Task: Add Attachment from Google Drive to Card Card0031 in Board Board0023 in Workspace Development in Trello
Action: Mouse moved to (425, 480)
Screenshot: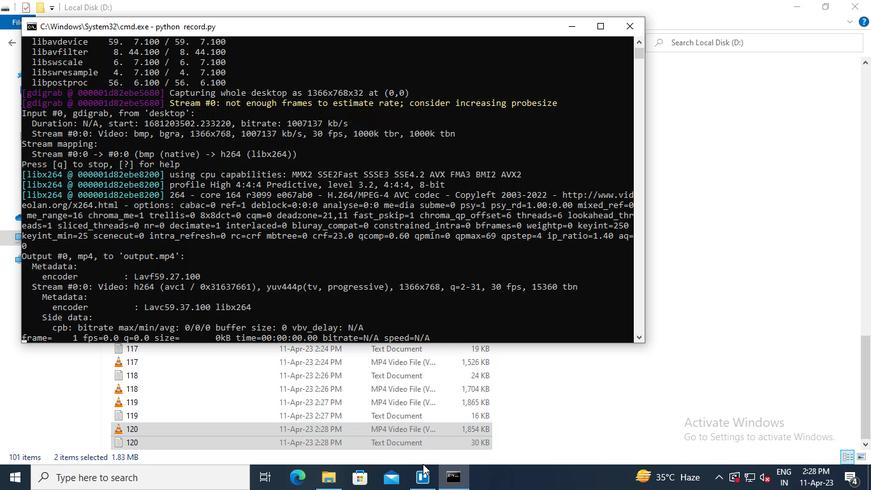 
Action: Mouse pressed left at (425, 480)
Screenshot: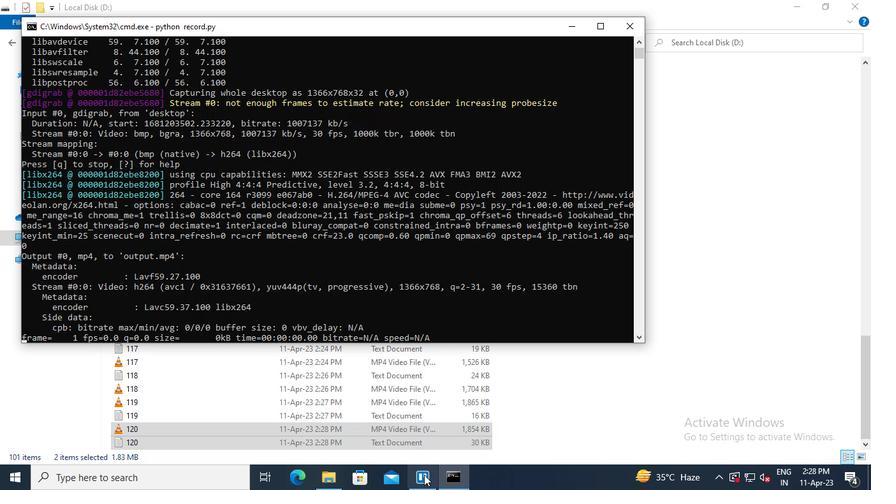 
Action: Mouse moved to (217, 364)
Screenshot: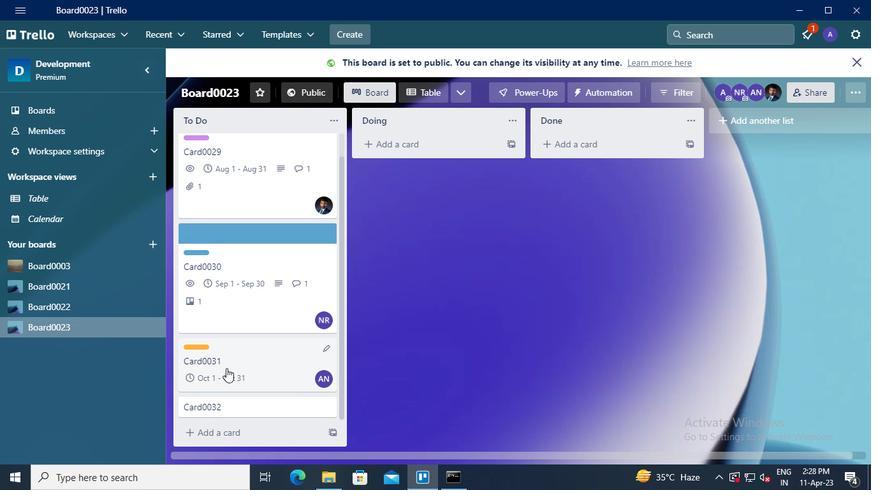 
Action: Mouse pressed left at (217, 364)
Screenshot: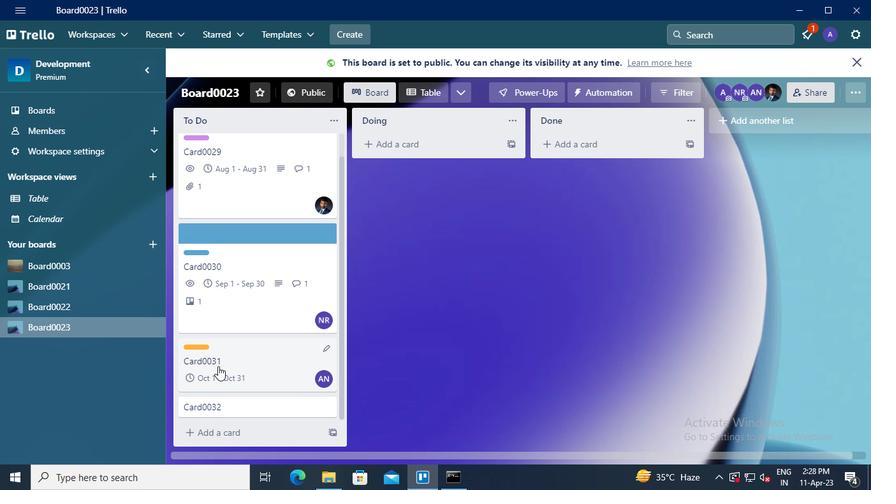 
Action: Mouse moved to (582, 268)
Screenshot: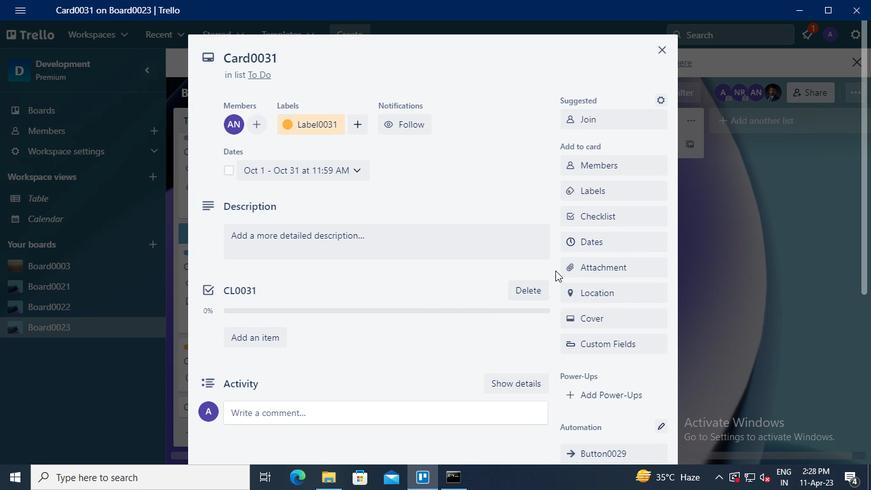 
Action: Mouse pressed left at (582, 268)
Screenshot: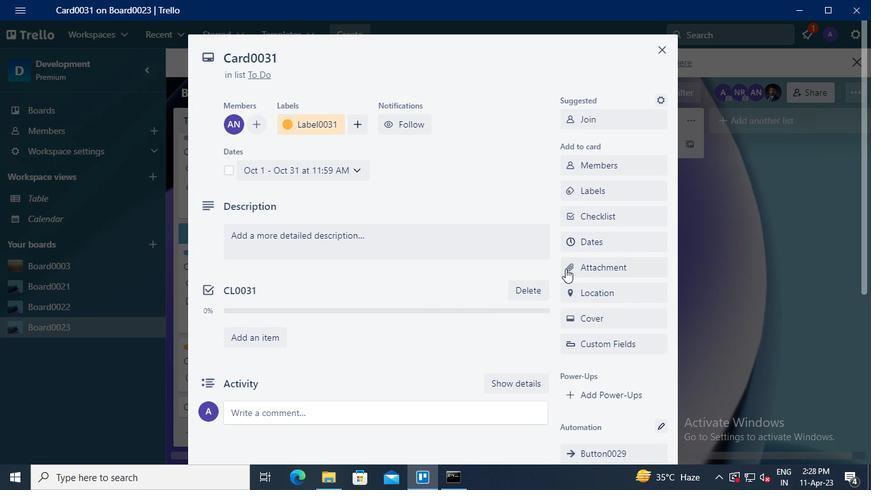 
Action: Mouse moved to (597, 154)
Screenshot: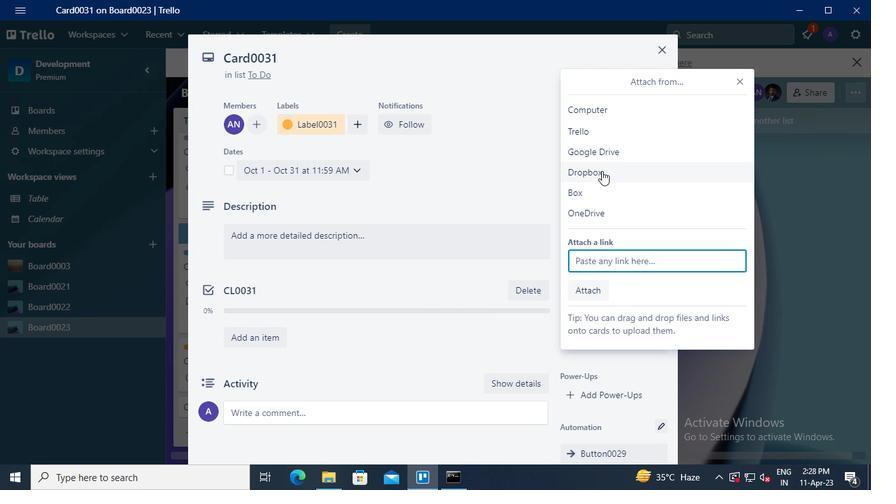 
Action: Mouse pressed left at (597, 154)
Screenshot: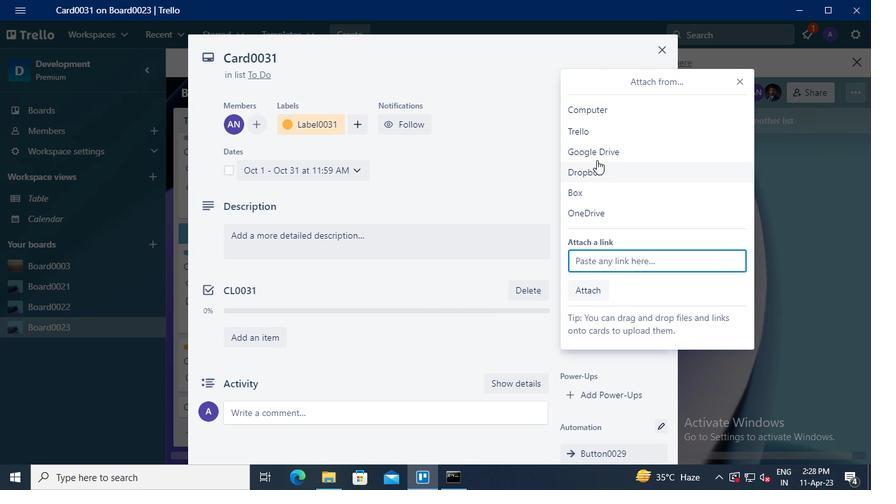 
Action: Mouse moved to (201, 226)
Screenshot: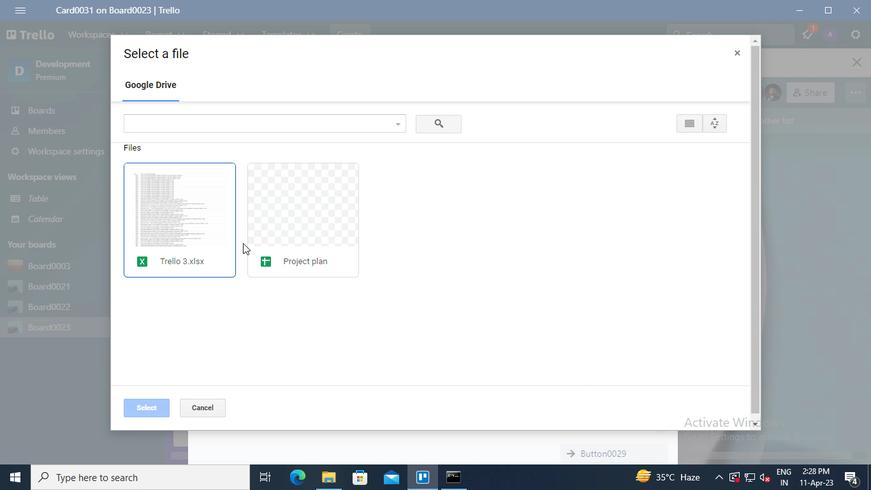 
Action: Mouse pressed left at (201, 226)
Screenshot: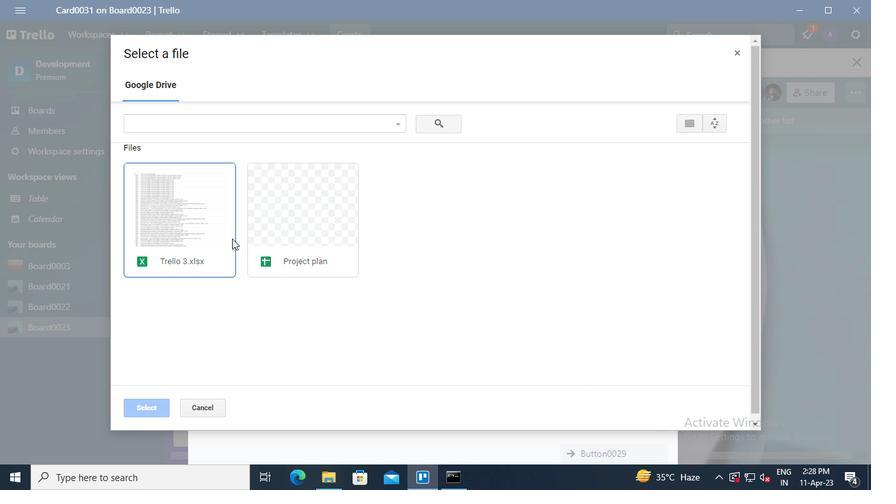 
Action: Mouse moved to (153, 406)
Screenshot: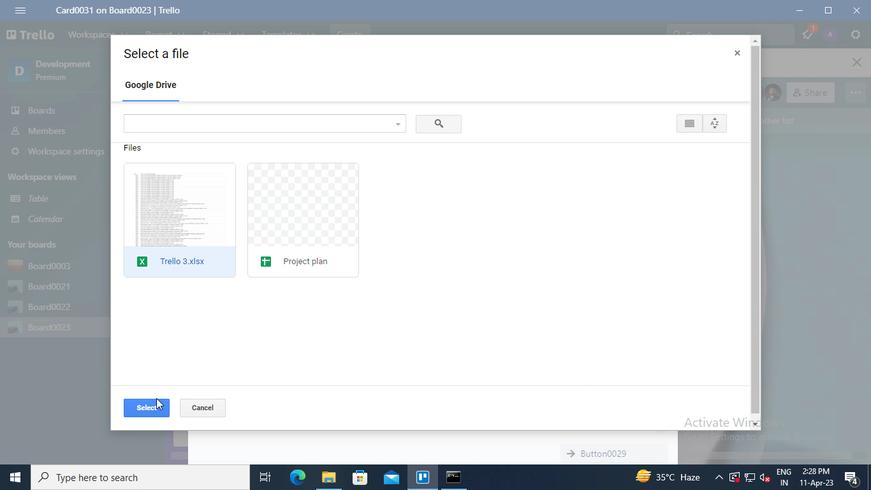 
Action: Mouse pressed left at (153, 406)
Screenshot: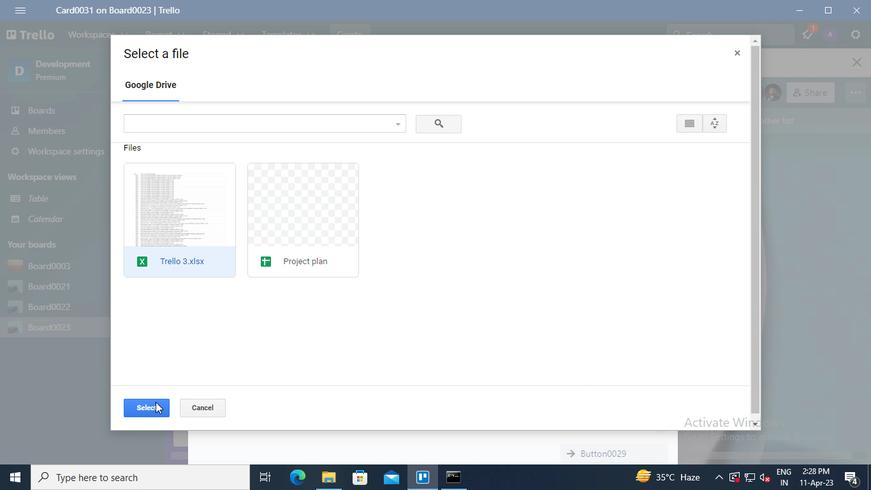 
Action: Mouse moved to (462, 490)
Screenshot: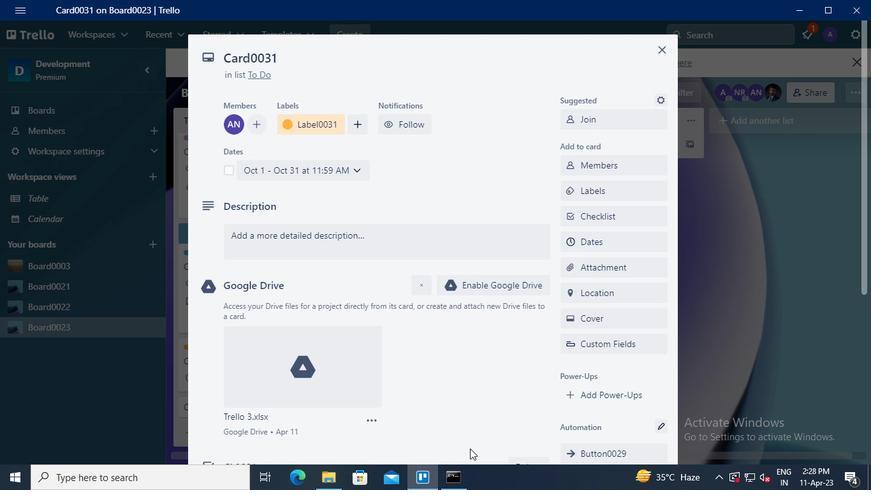 
Action: Mouse pressed left at (462, 489)
Screenshot: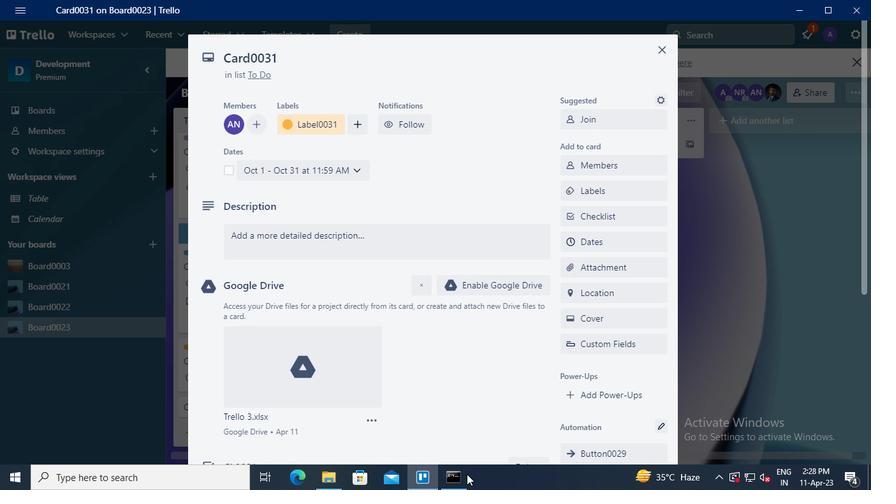 
Action: Mouse moved to (637, 21)
Screenshot: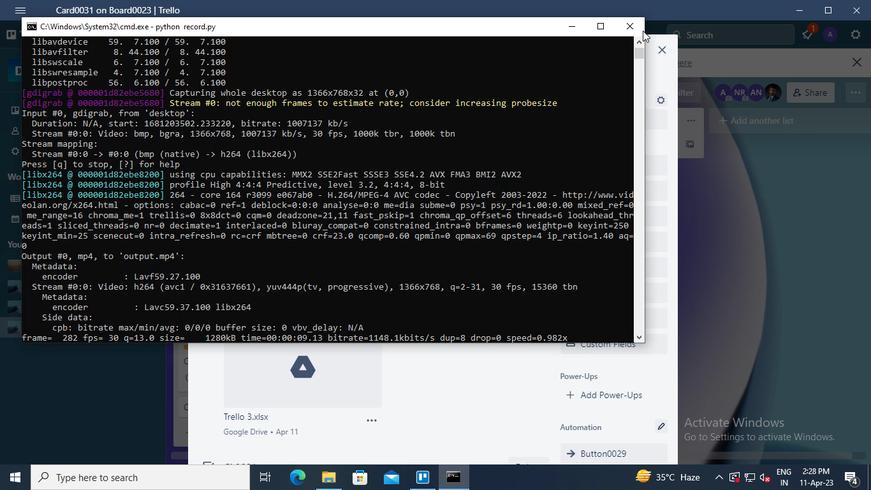 
Action: Mouse pressed left at (637, 21)
Screenshot: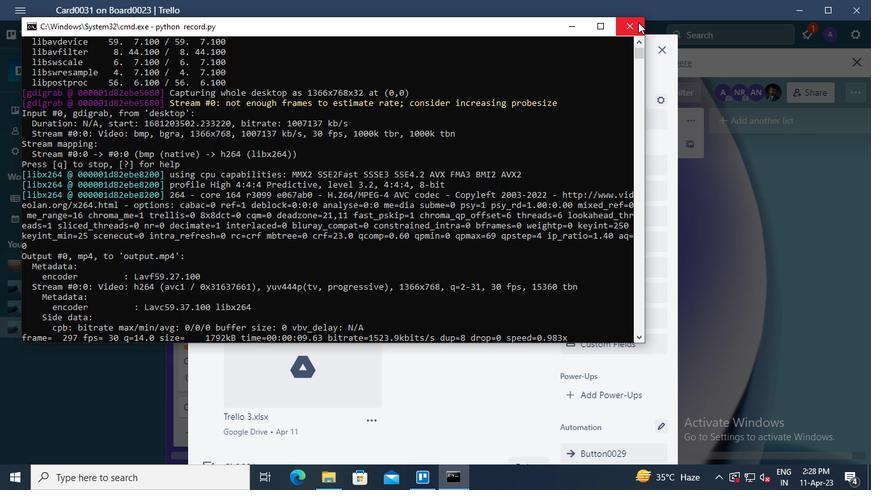 
